 Task: Create a section Code Champions and in the section, add a milestone Server Maintenance and Support in the project AgileHorizon
Action: Mouse moved to (109, 496)
Screenshot: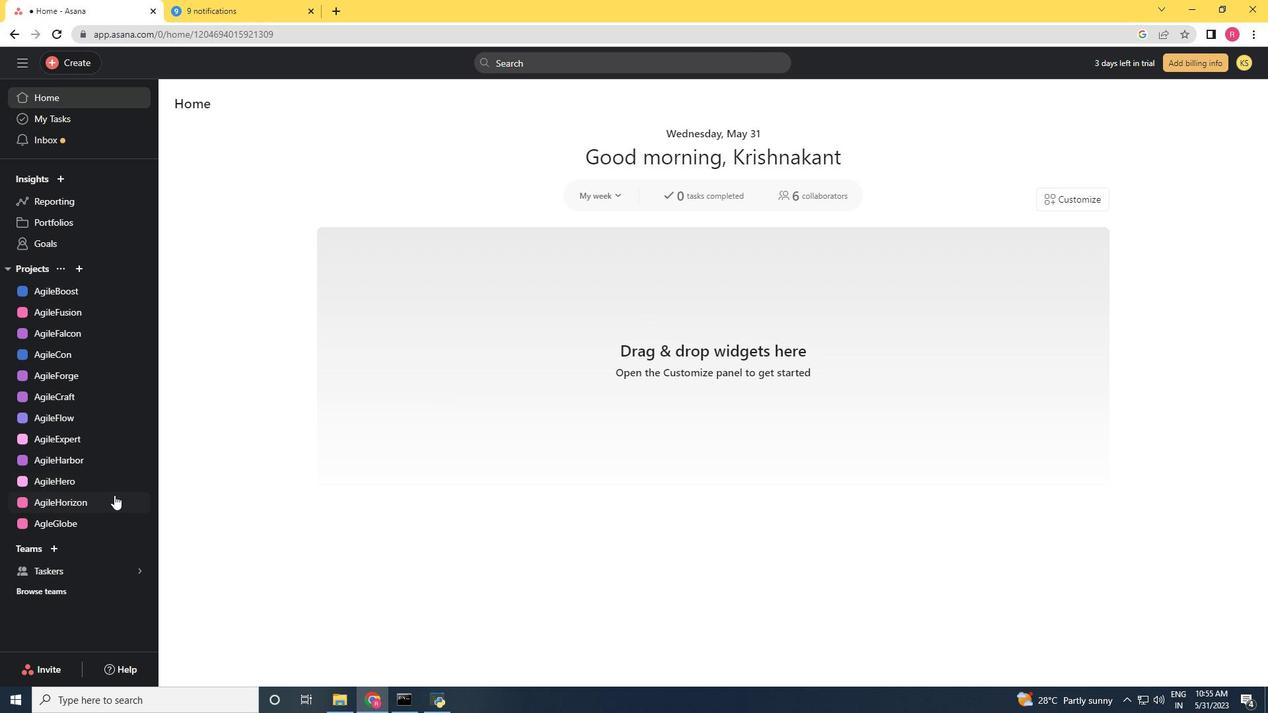 
Action: Mouse pressed left at (109, 496)
Screenshot: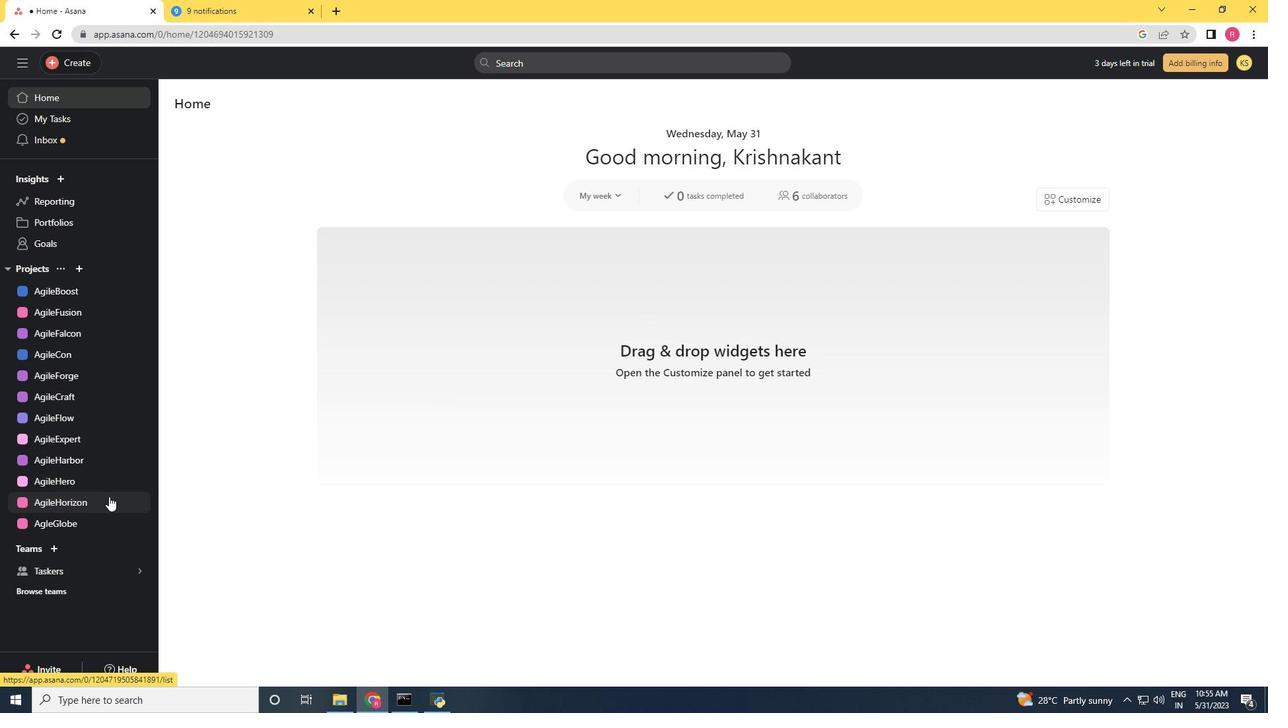 
Action: Mouse moved to (214, 442)
Screenshot: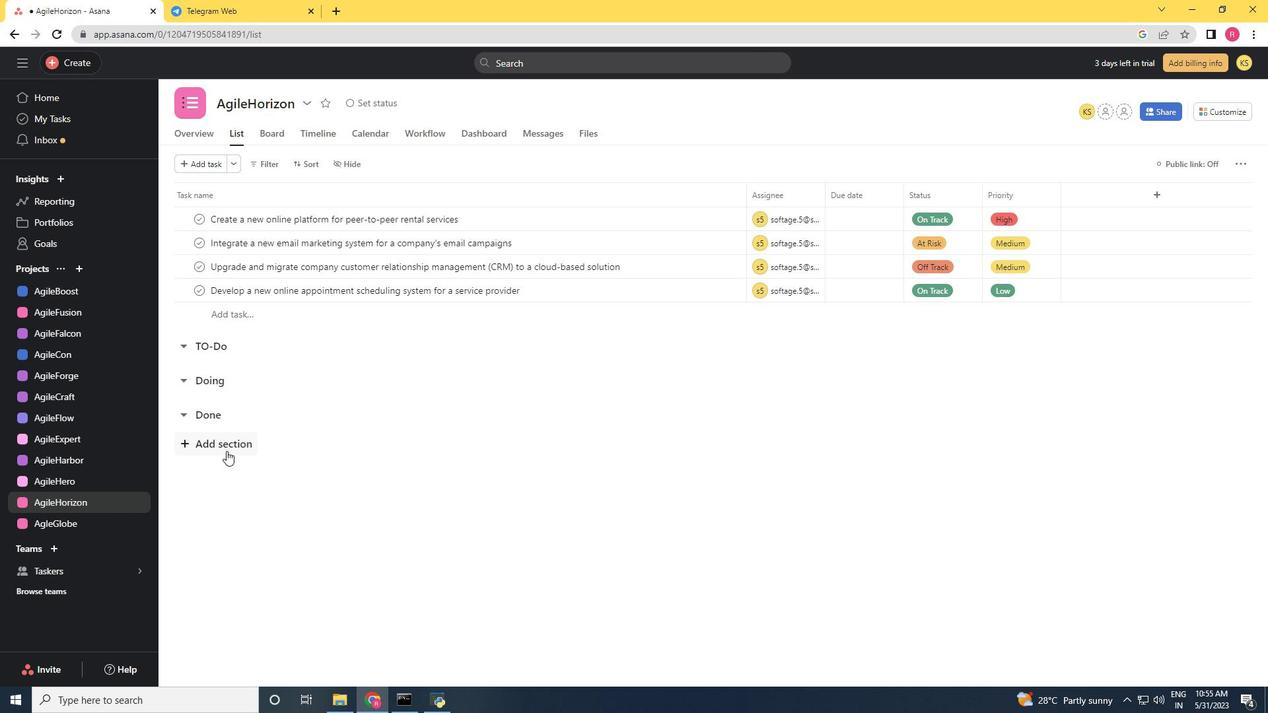 
Action: Mouse pressed left at (214, 442)
Screenshot: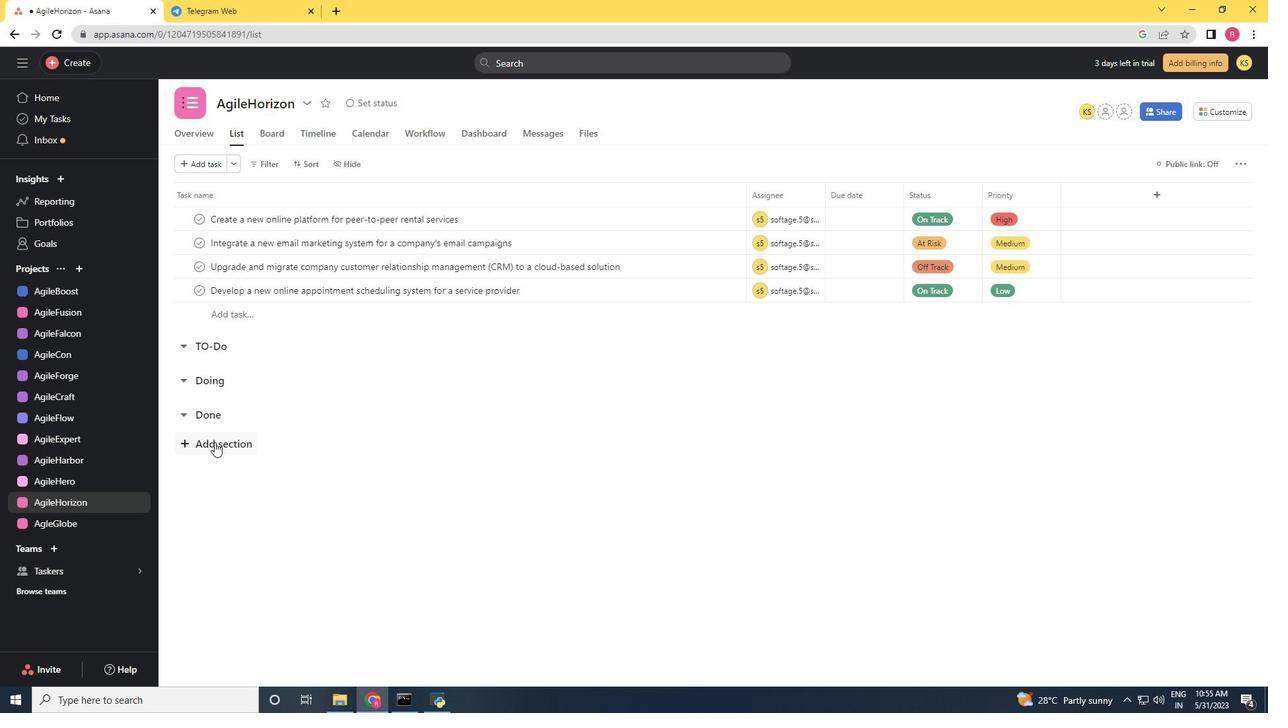 
Action: Key pressed <Key.shift>Code<Key.space><Key.shift>Champions<Key.space><Key.enter><Key.shift><Key.shift><Key.shift><Key.shift><Key.shift>Server<Key.space><Key.shift><Key.shift><Key.shift><Key.shift>Mi<Key.backspace>aintenance<Key.space>and<Key.space><Key.shift>Support
Screenshot: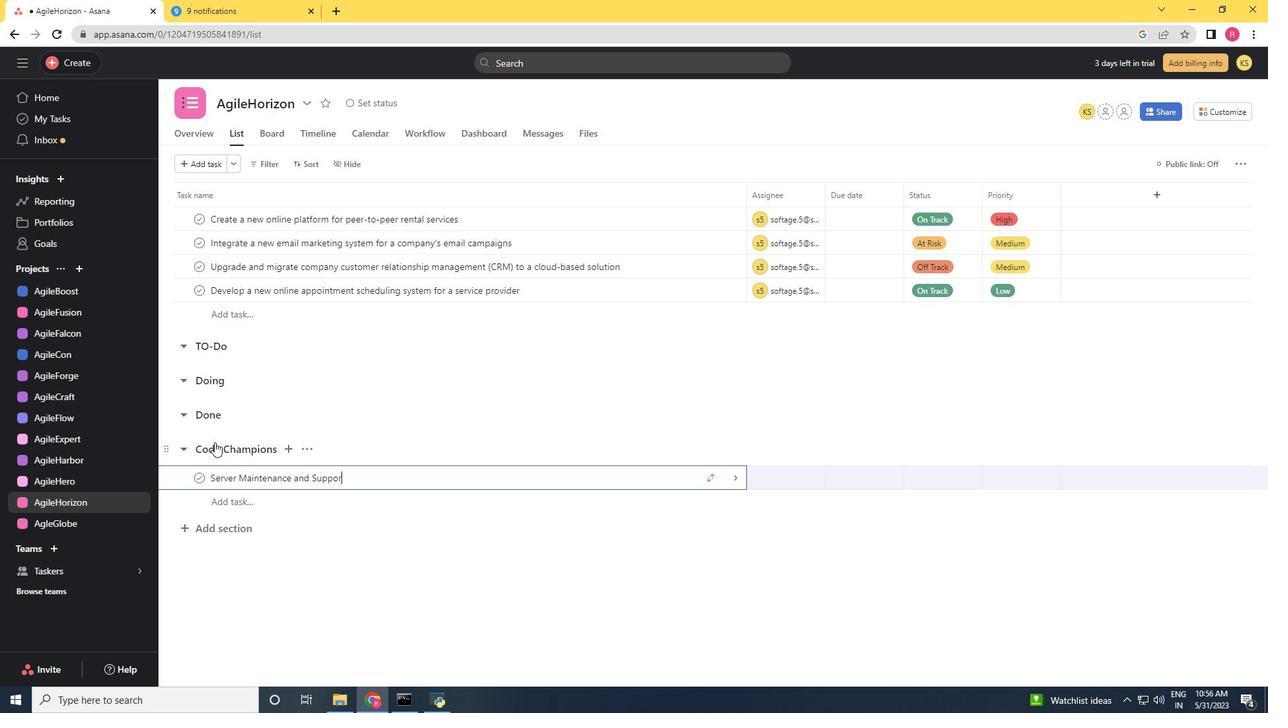
Action: Mouse moved to (359, 475)
Screenshot: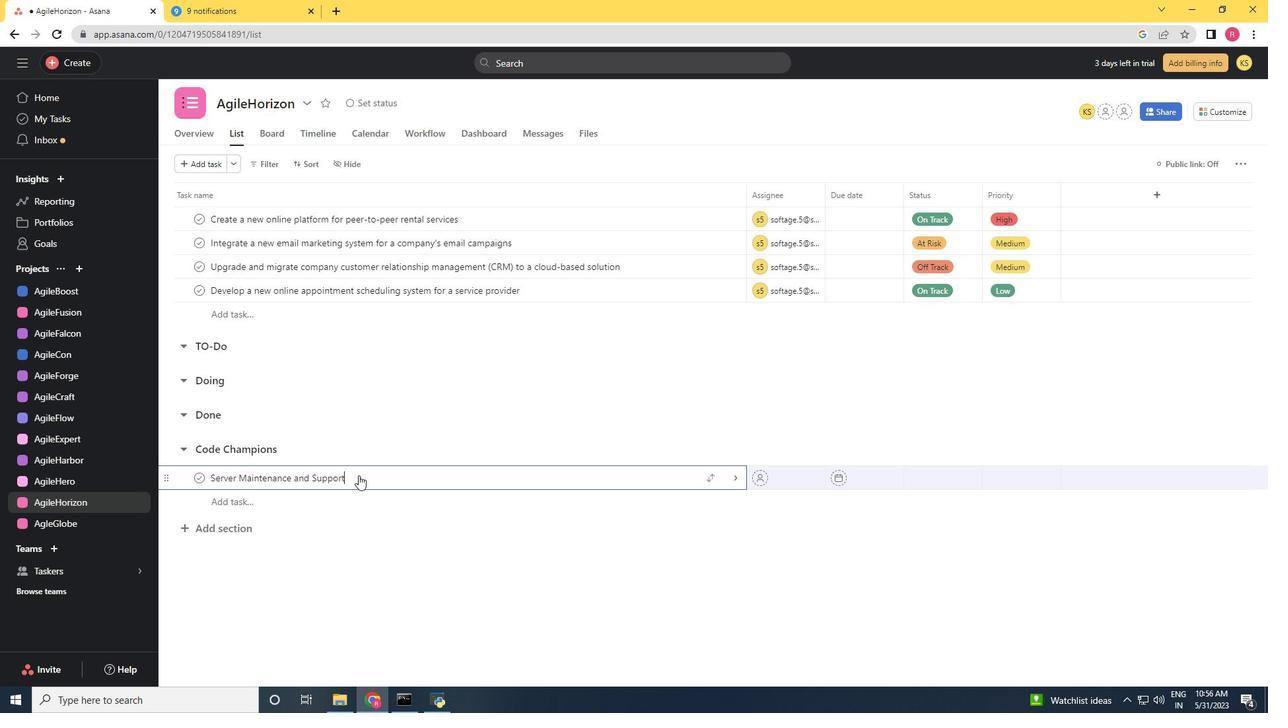 
Action: Mouse pressed right at (359, 475)
Screenshot: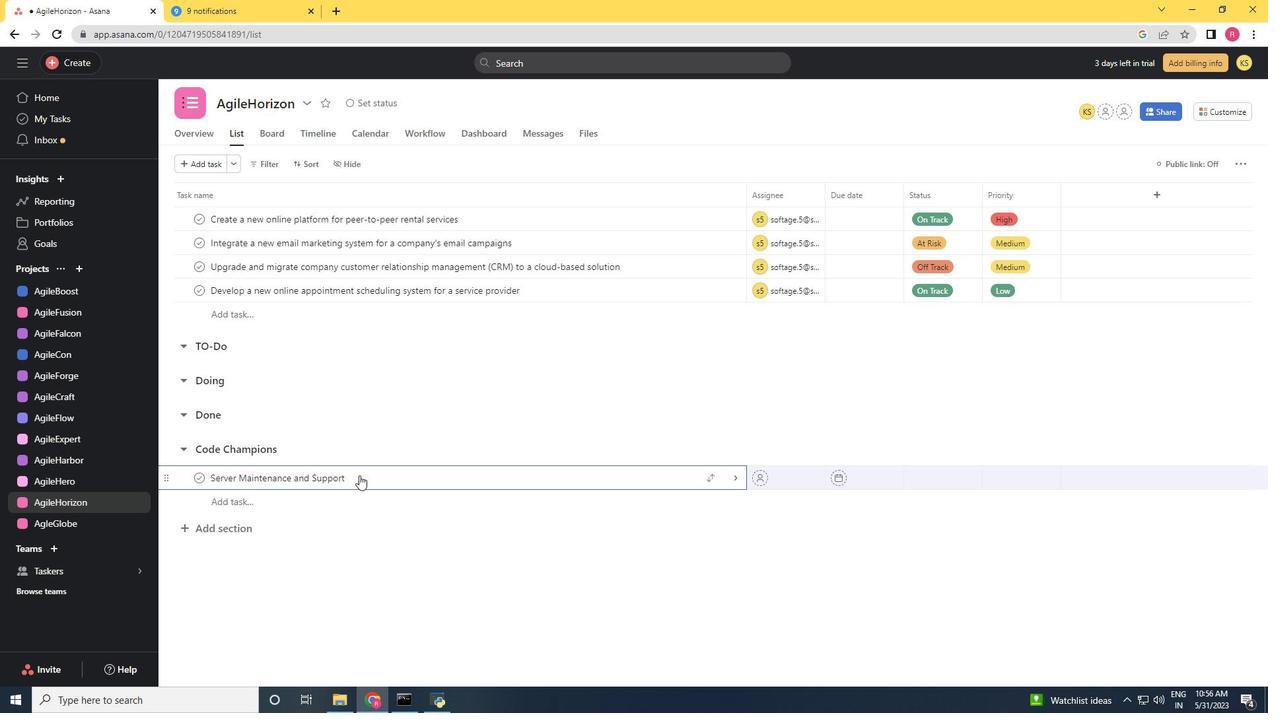 
Action: Mouse moved to (417, 411)
Screenshot: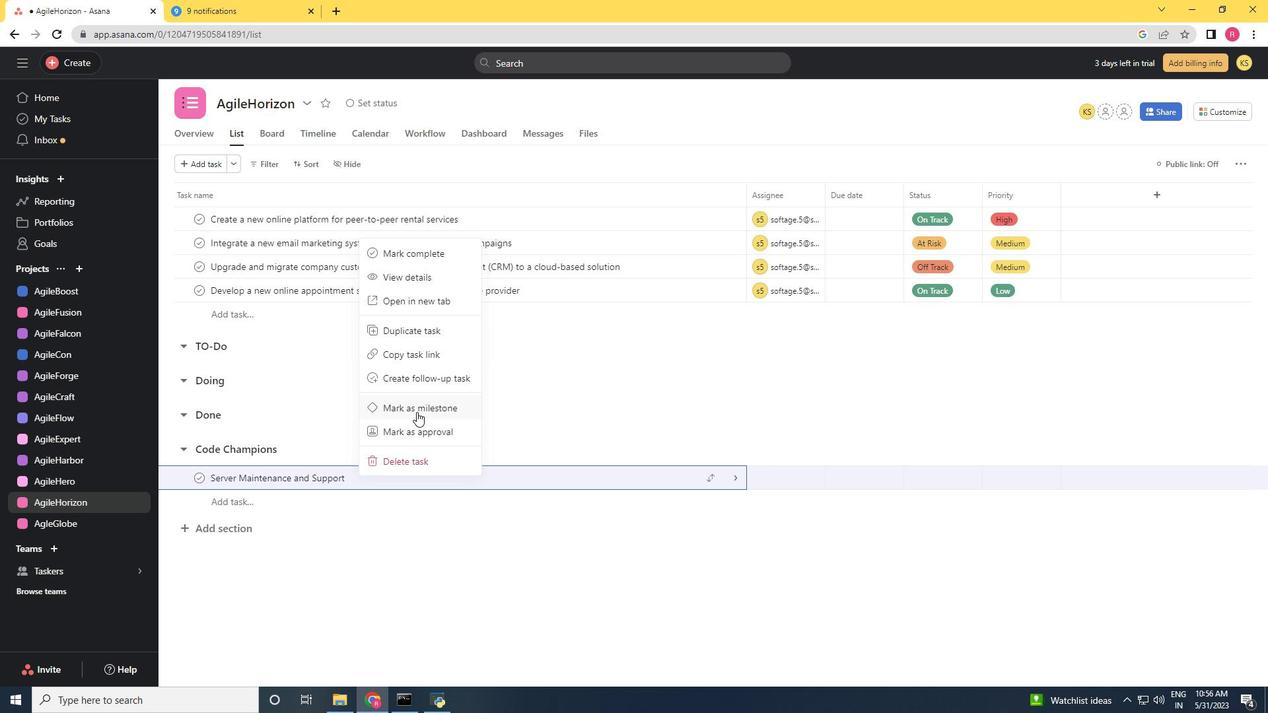 
Action: Mouse pressed left at (417, 411)
Screenshot: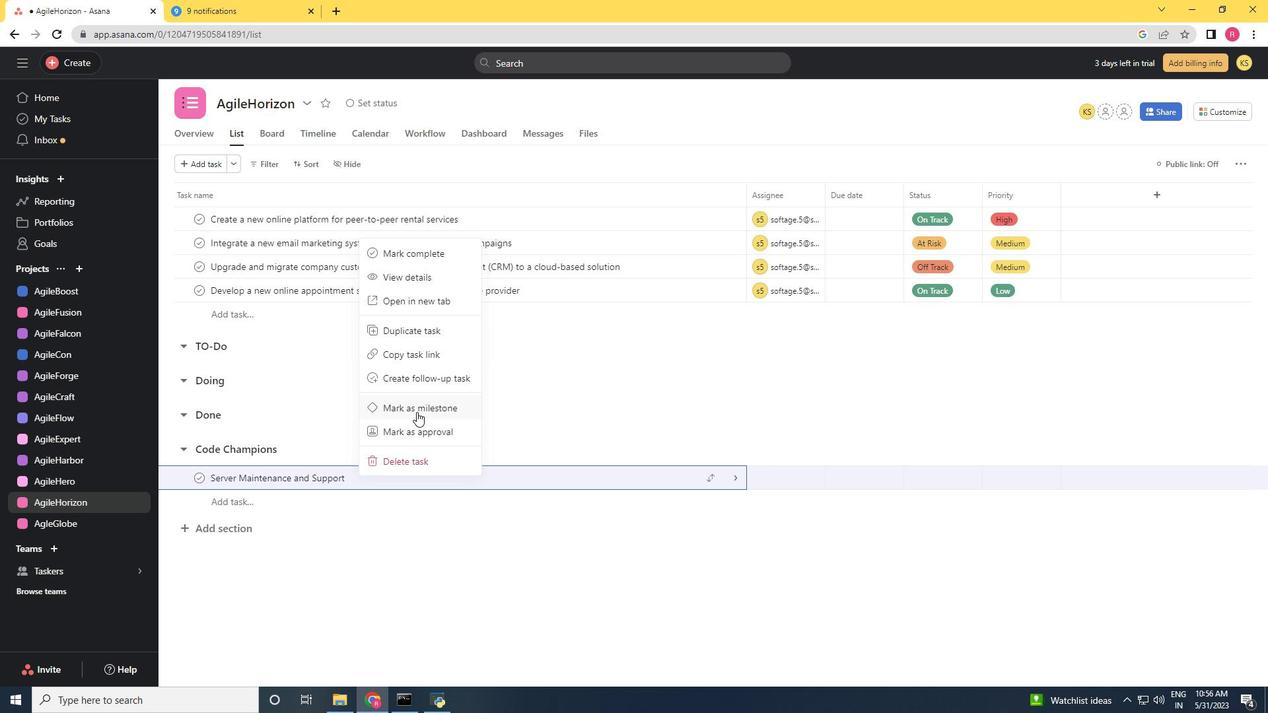 
